 Task: Add Red Label titled Label0008 to Card Card0008 in Board Board0002 in Development in Trello
Action: Mouse moved to (700, 102)
Screenshot: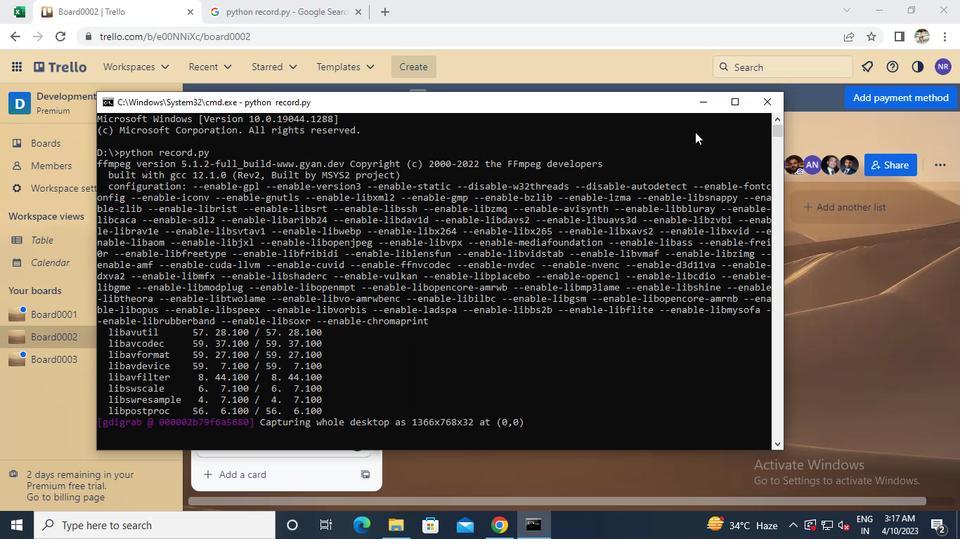 
Action: Mouse pressed left at (700, 102)
Screenshot: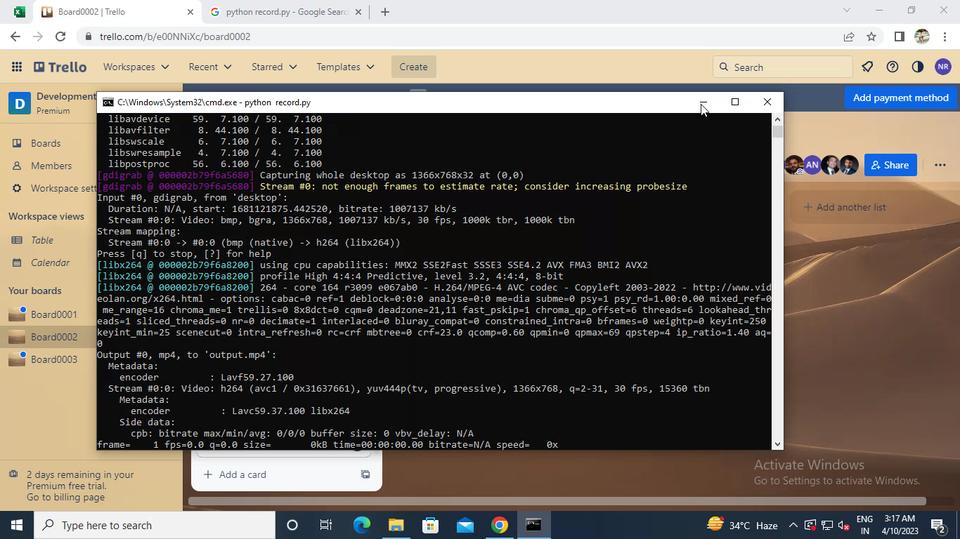 
Action: Mouse moved to (358, 426)
Screenshot: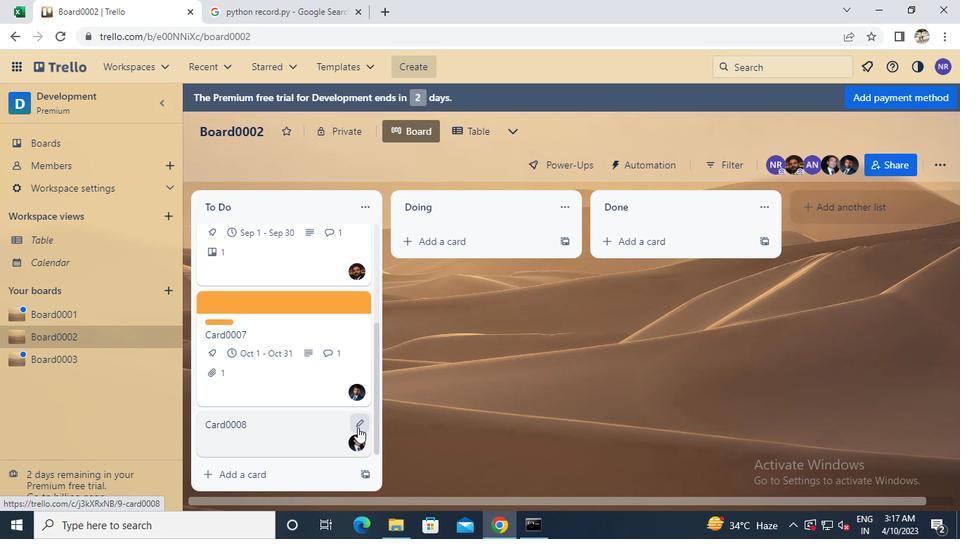
Action: Mouse pressed left at (358, 426)
Screenshot: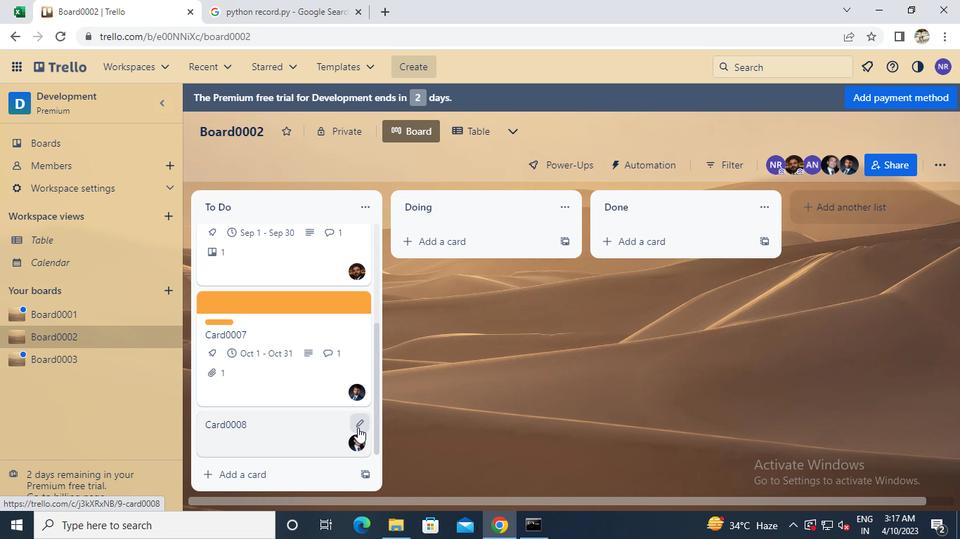 
Action: Mouse moved to (397, 342)
Screenshot: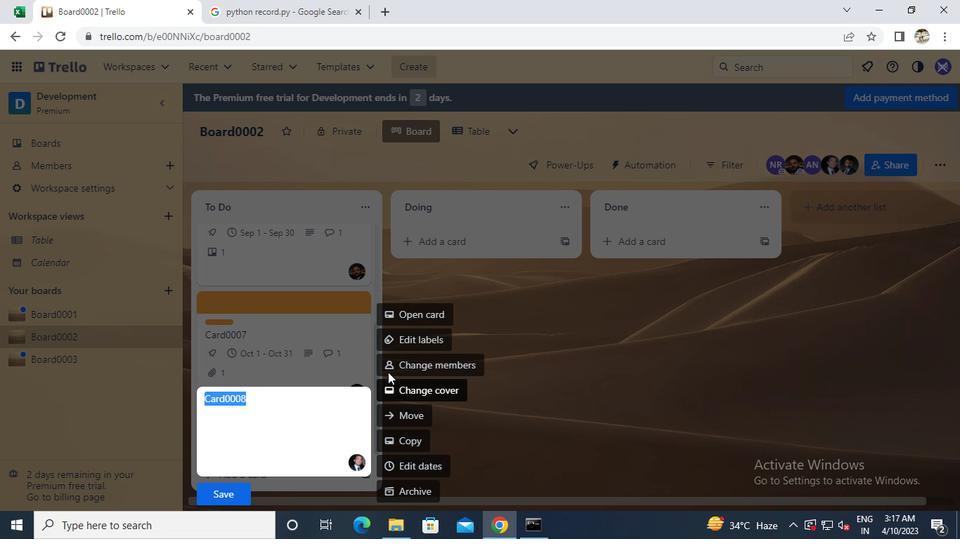 
Action: Mouse pressed left at (397, 342)
Screenshot: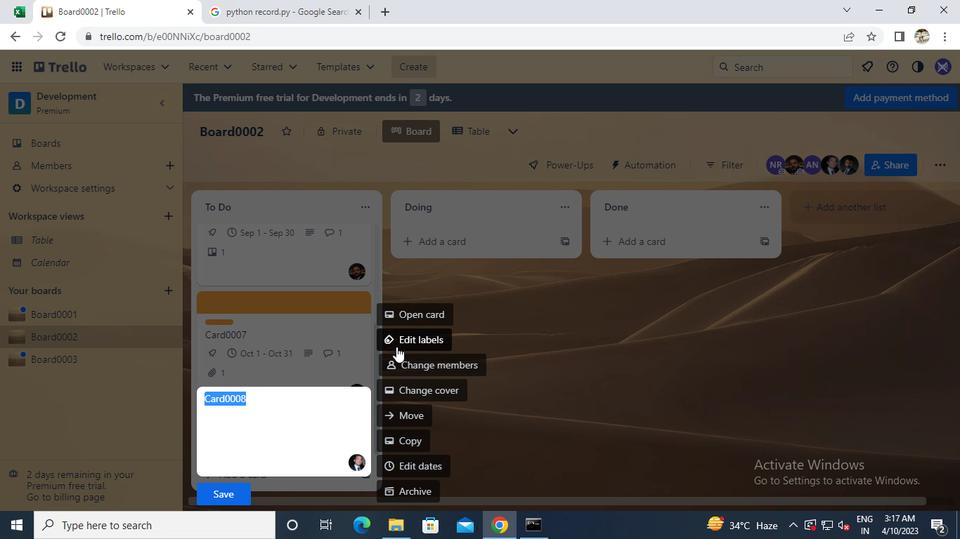 
Action: Mouse moved to (444, 431)
Screenshot: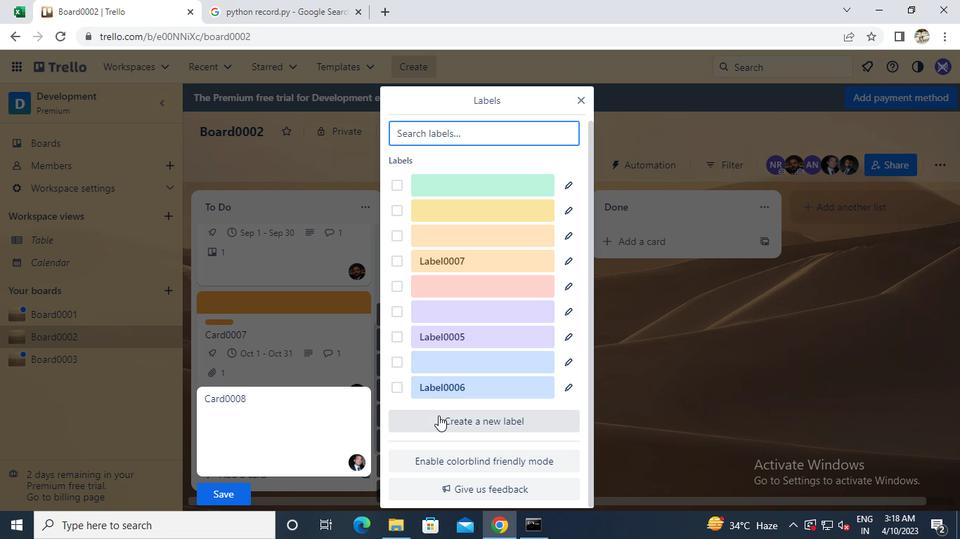 
Action: Mouse pressed left at (444, 431)
Screenshot: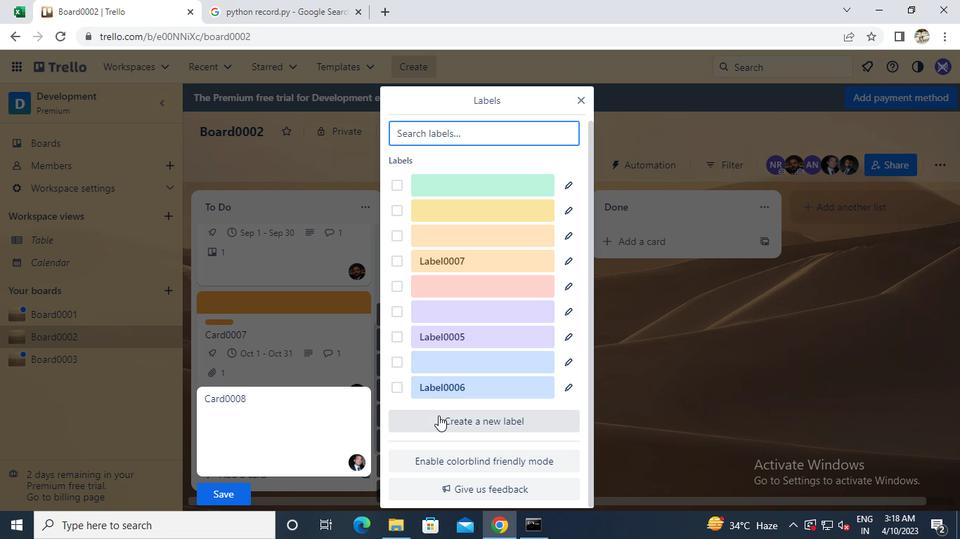 
Action: Mouse moved to (523, 324)
Screenshot: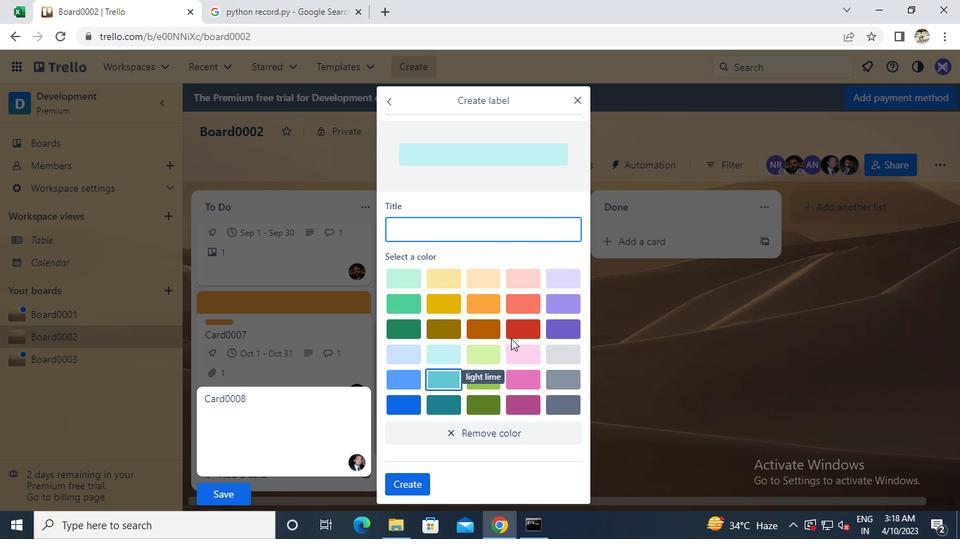 
Action: Mouse pressed left at (523, 324)
Screenshot: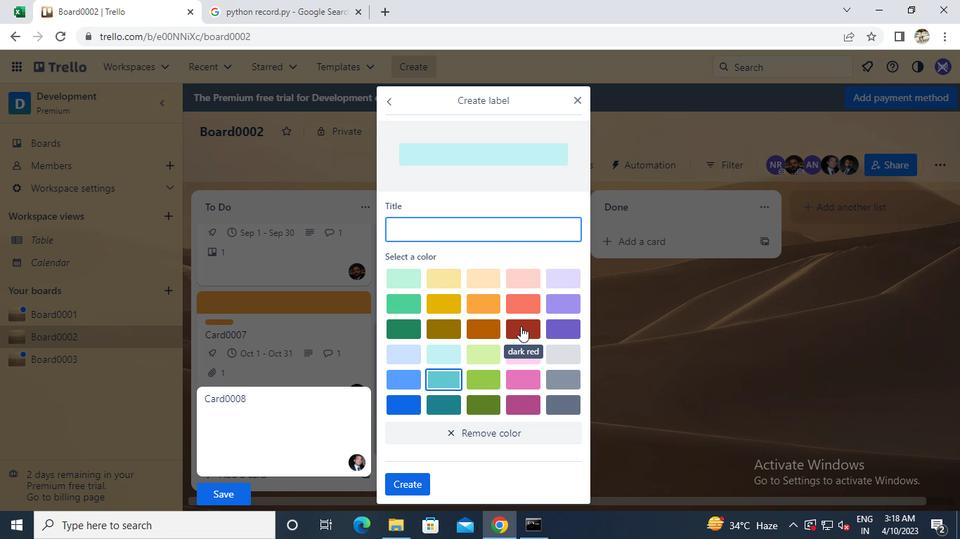 
Action: Mouse moved to (487, 225)
Screenshot: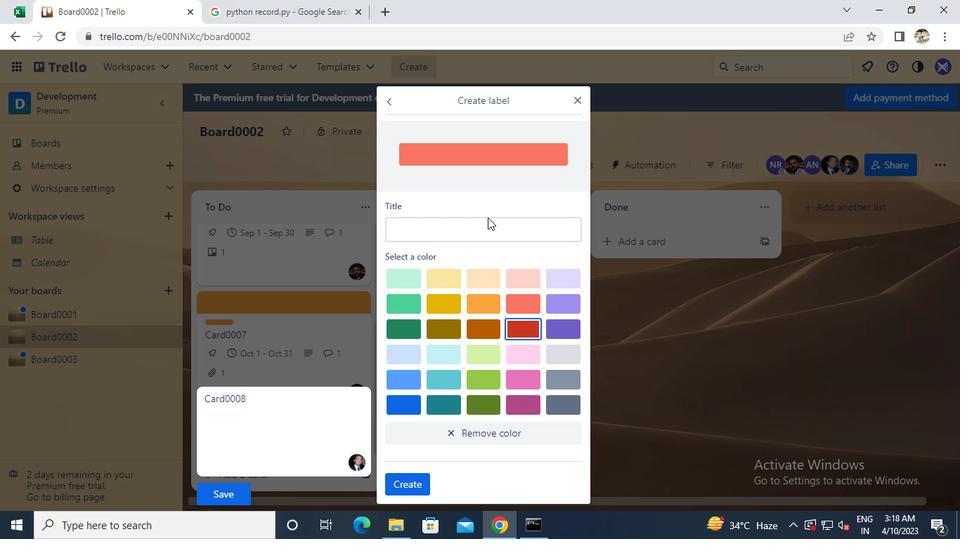 
Action: Mouse pressed left at (487, 225)
Screenshot: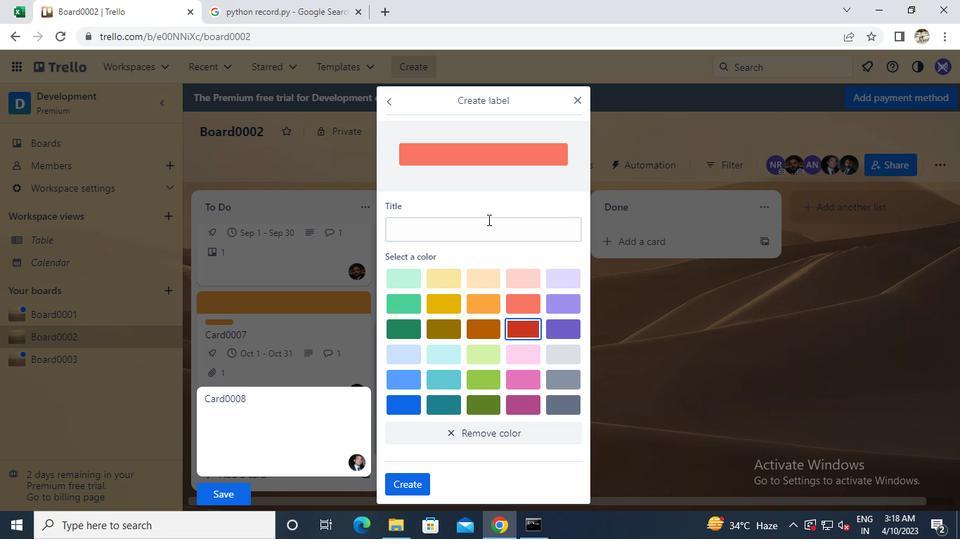 
Action: Keyboard l
Screenshot: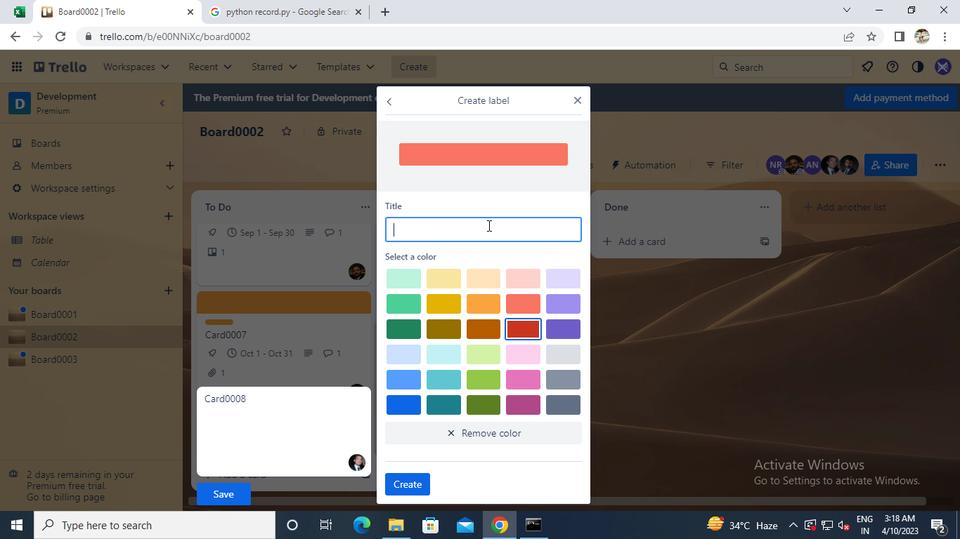 
Action: Keyboard Key.caps_lock
Screenshot: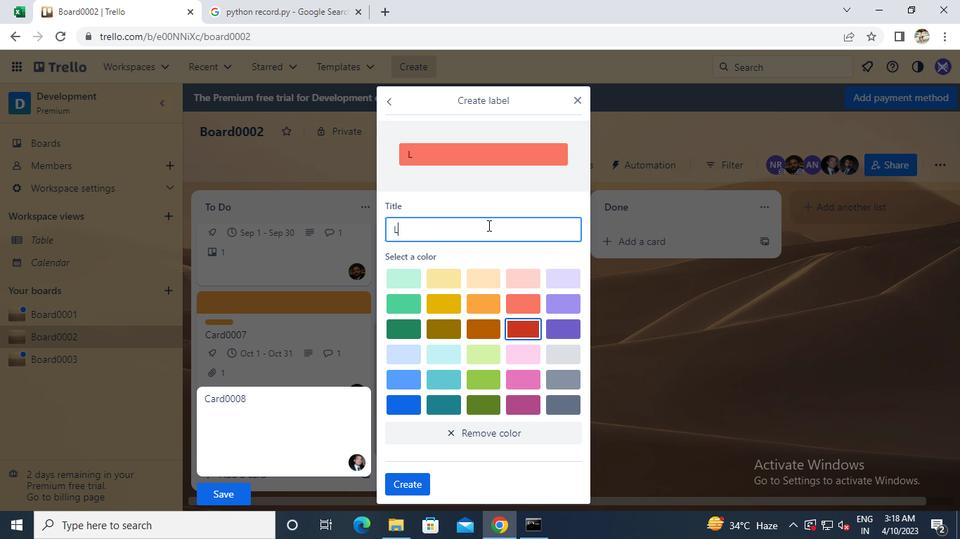 
Action: Keyboard a
Screenshot: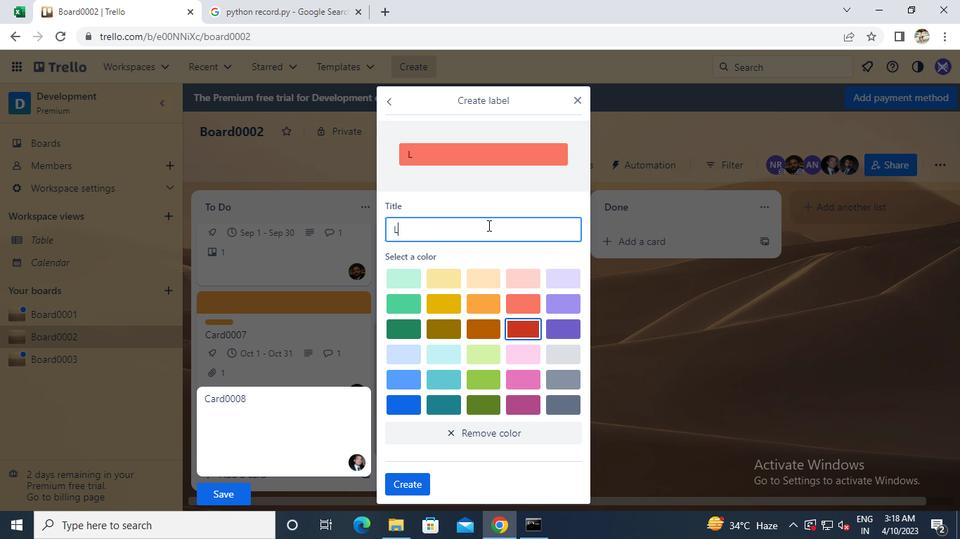 
Action: Keyboard b
Screenshot: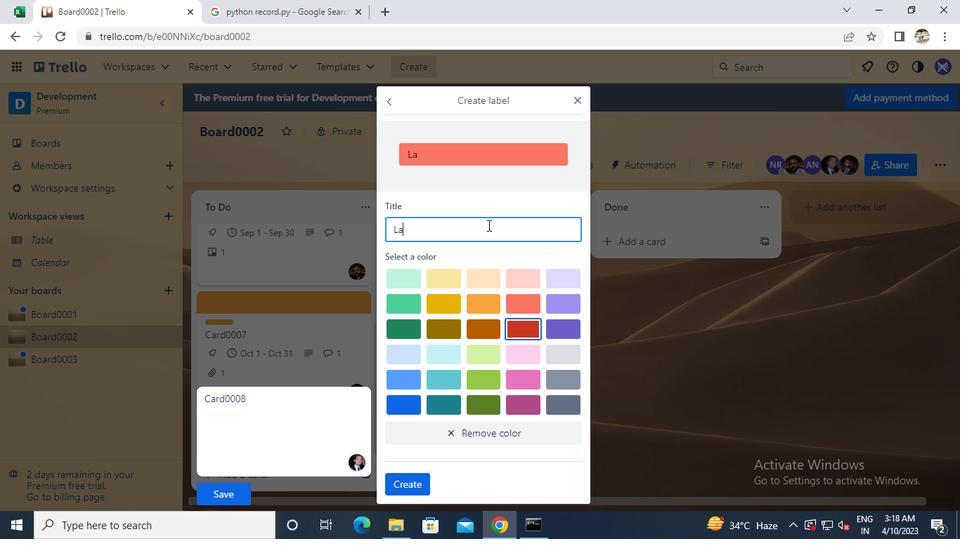 
Action: Keyboard e
Screenshot: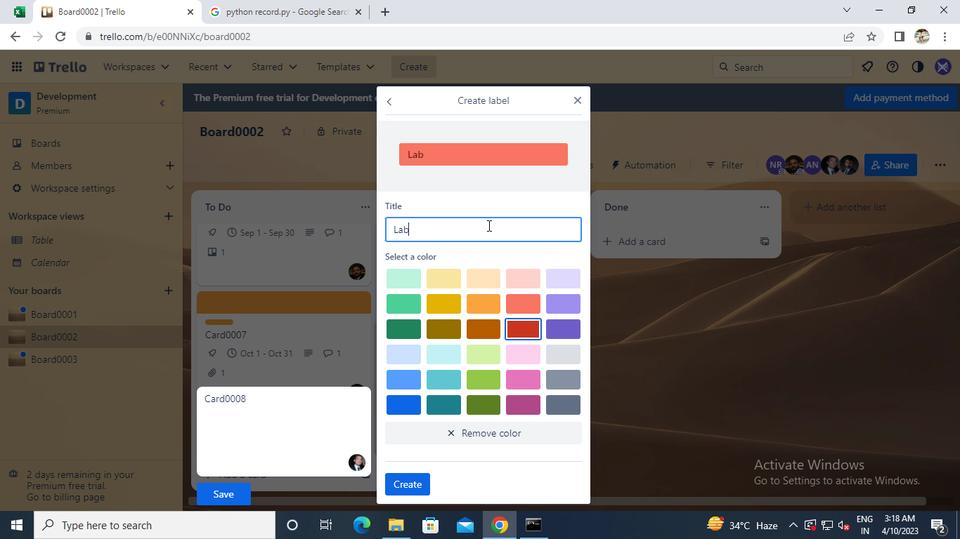 
Action: Keyboard l
Screenshot: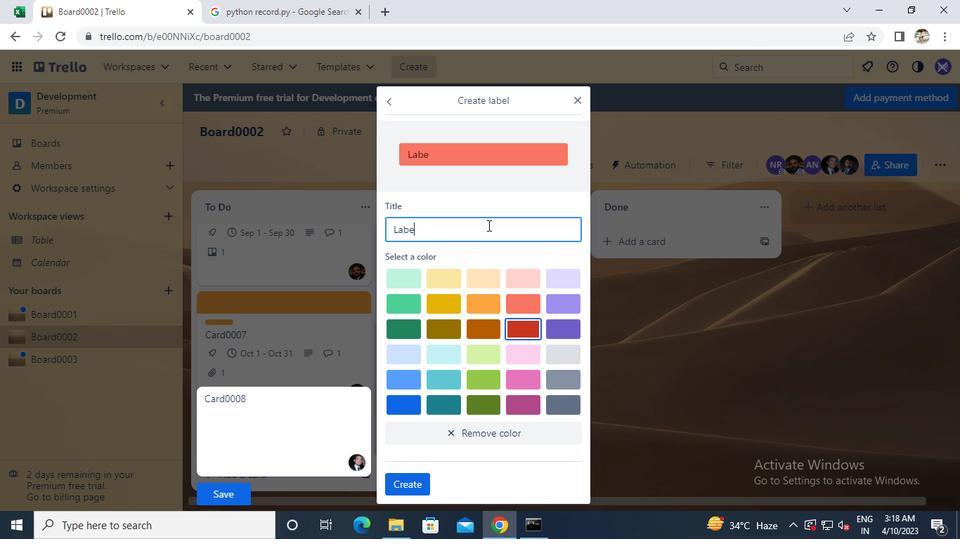 
Action: Keyboard 0
Screenshot: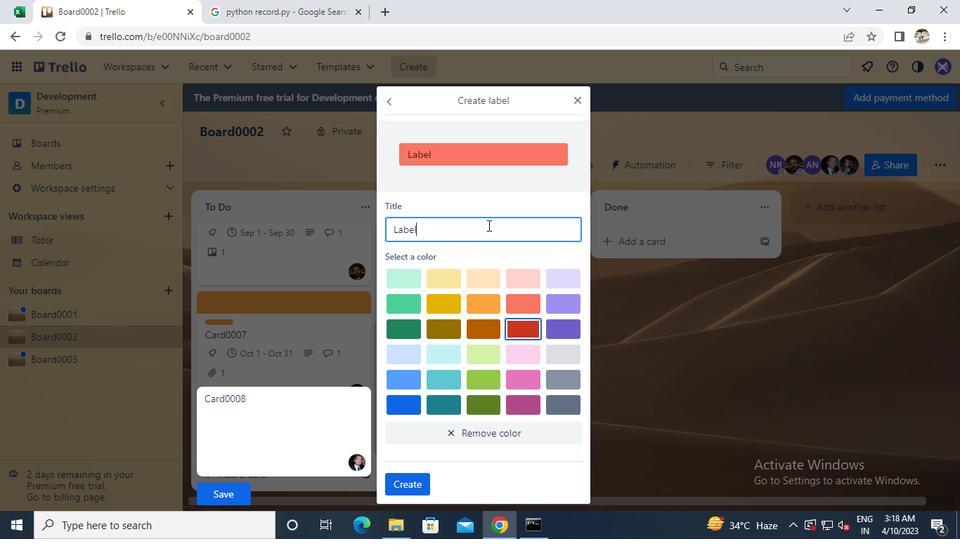 
Action: Keyboard 0
Screenshot: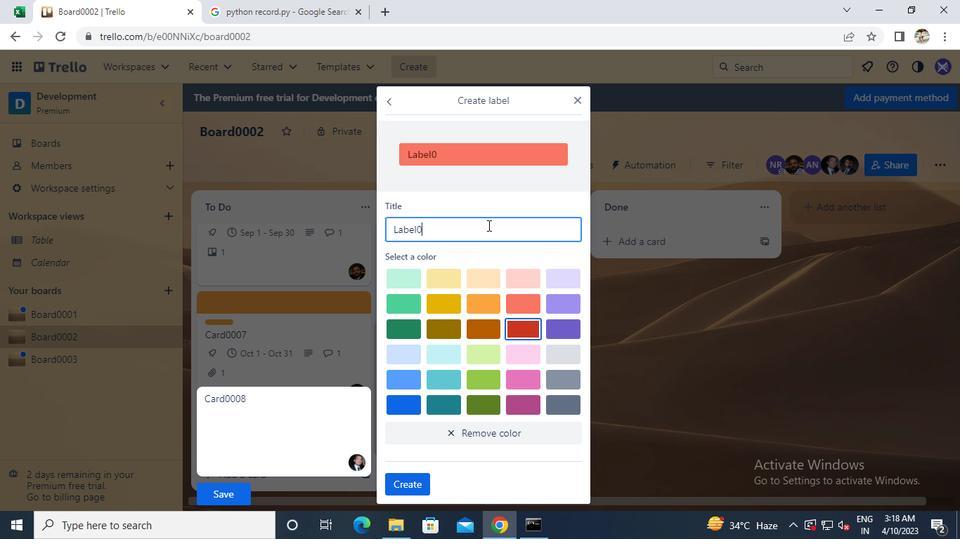 
Action: Keyboard 0
Screenshot: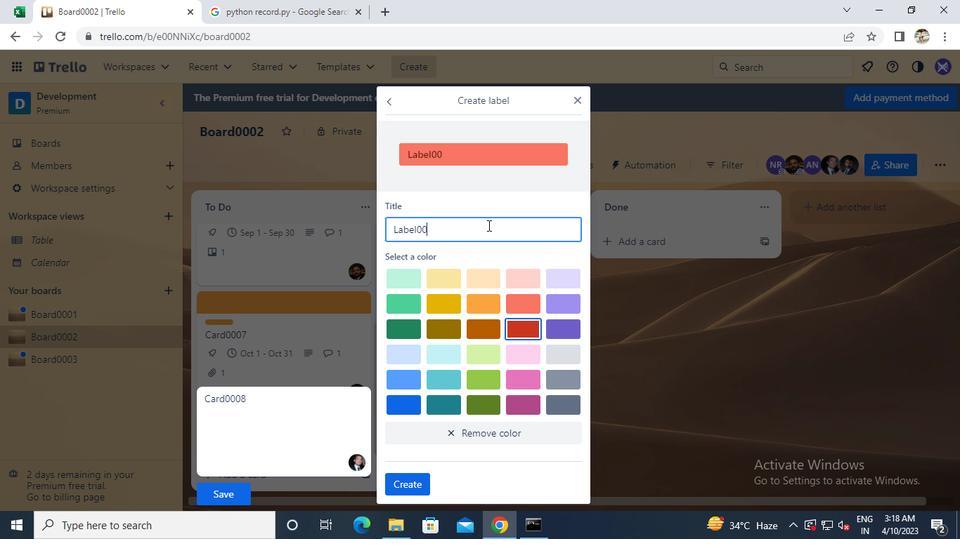 
Action: Keyboard 8
Screenshot: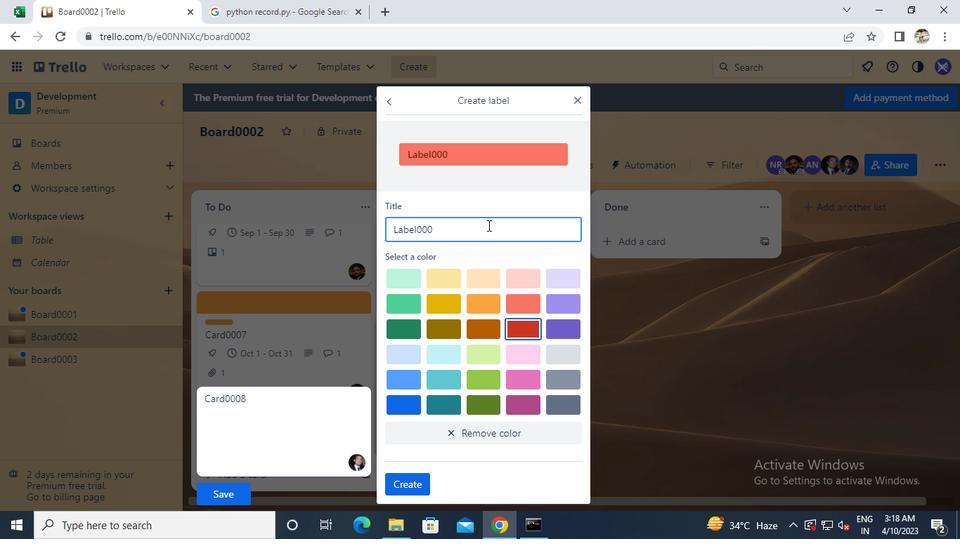 
Action: Mouse moved to (410, 481)
Screenshot: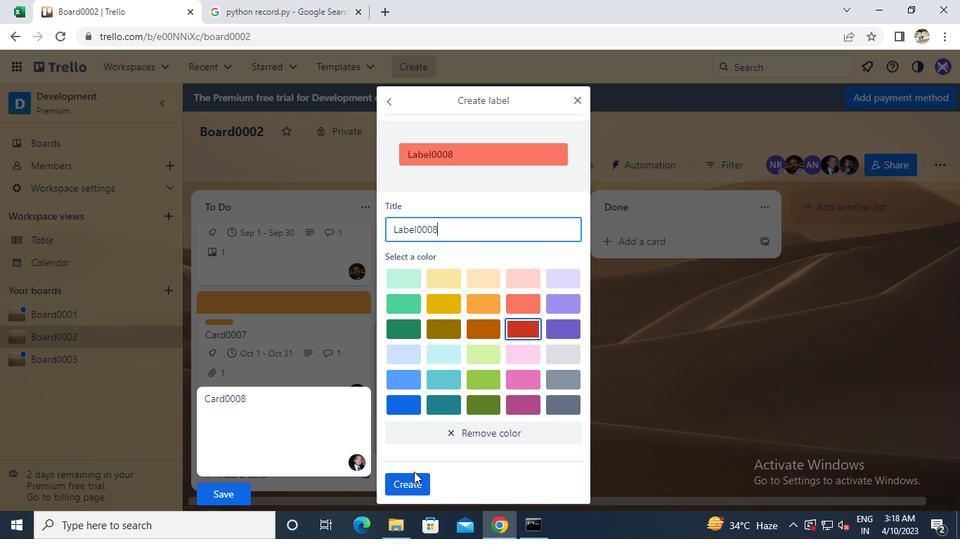 
Action: Mouse pressed left at (410, 481)
Screenshot: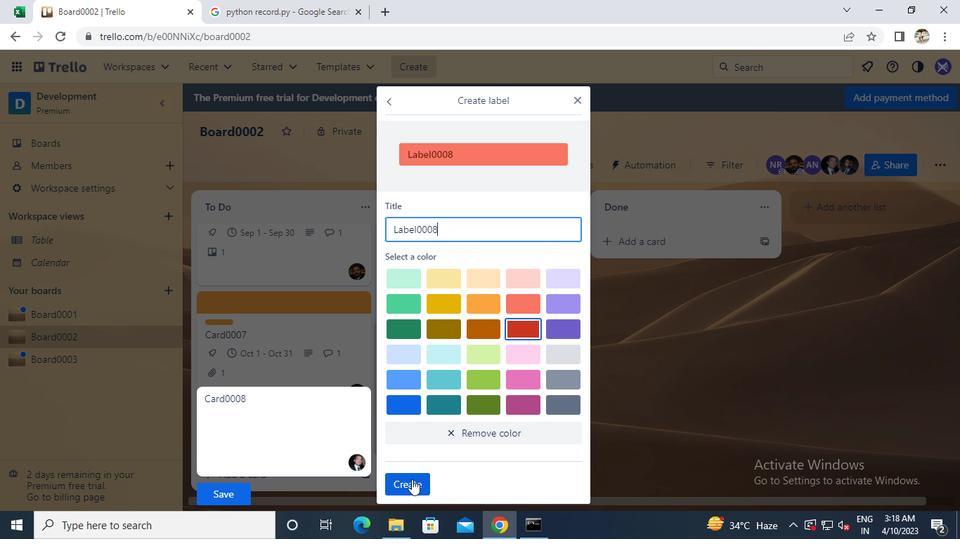 
Action: Mouse moved to (223, 497)
Screenshot: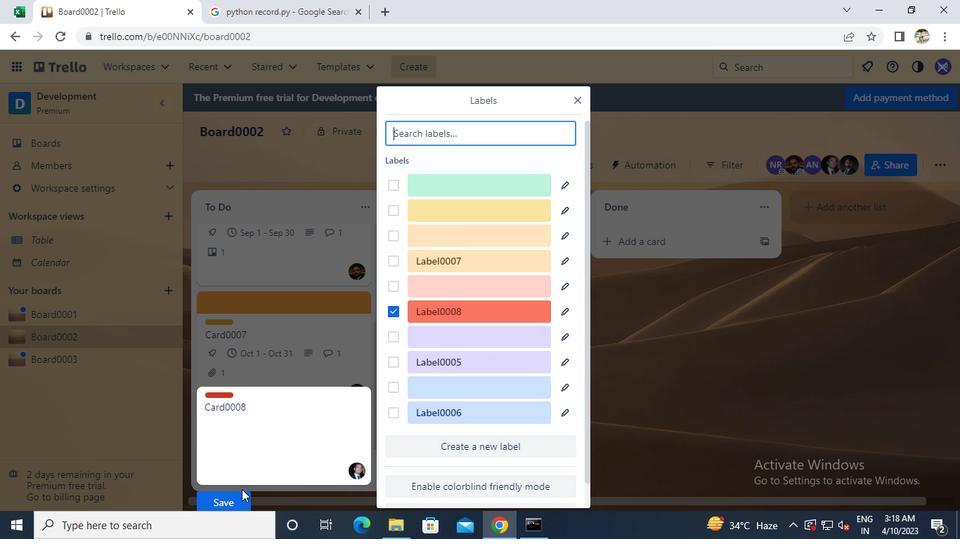 
Action: Mouse pressed left at (223, 497)
Screenshot: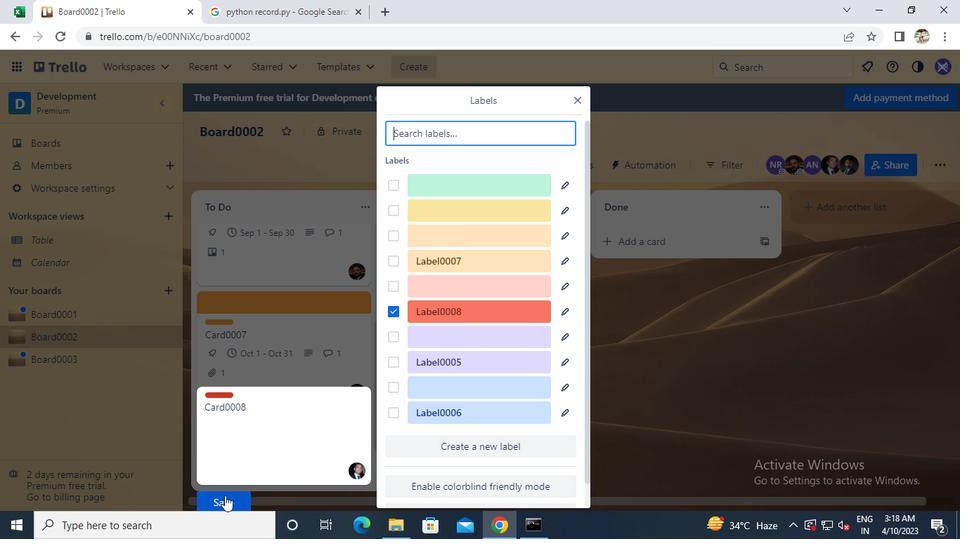 
Action: Mouse moved to (552, 534)
Screenshot: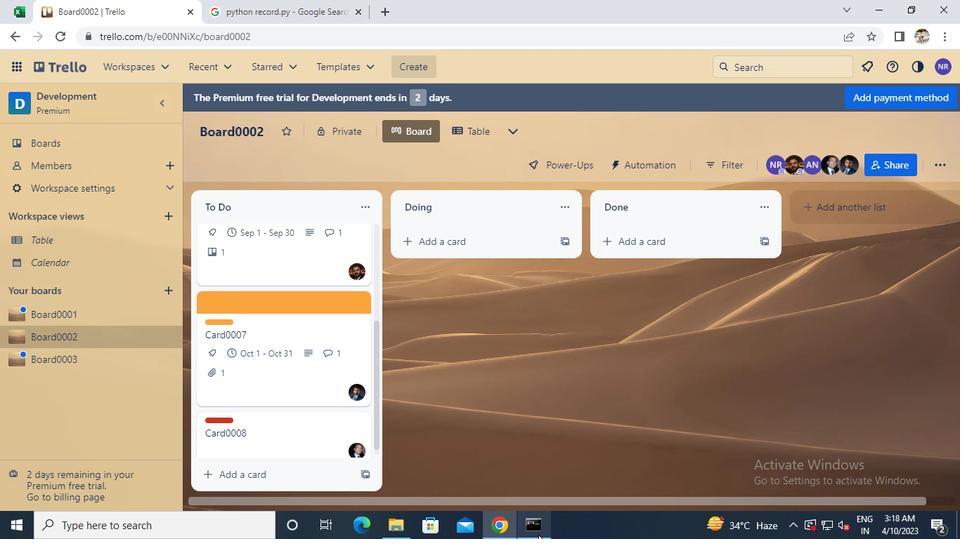 
Action: Mouse pressed left at (552, 534)
Screenshot: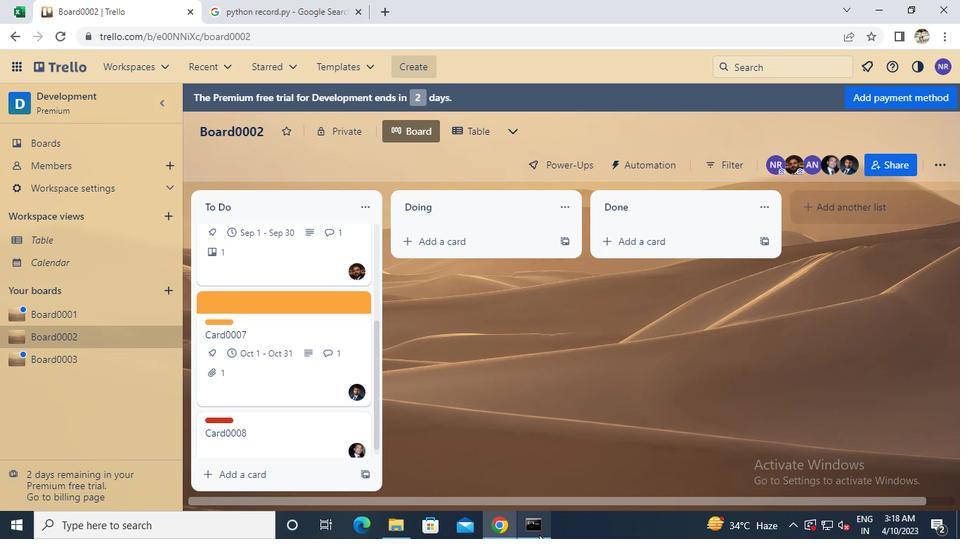
Action: Mouse moved to (523, 534)
Screenshot: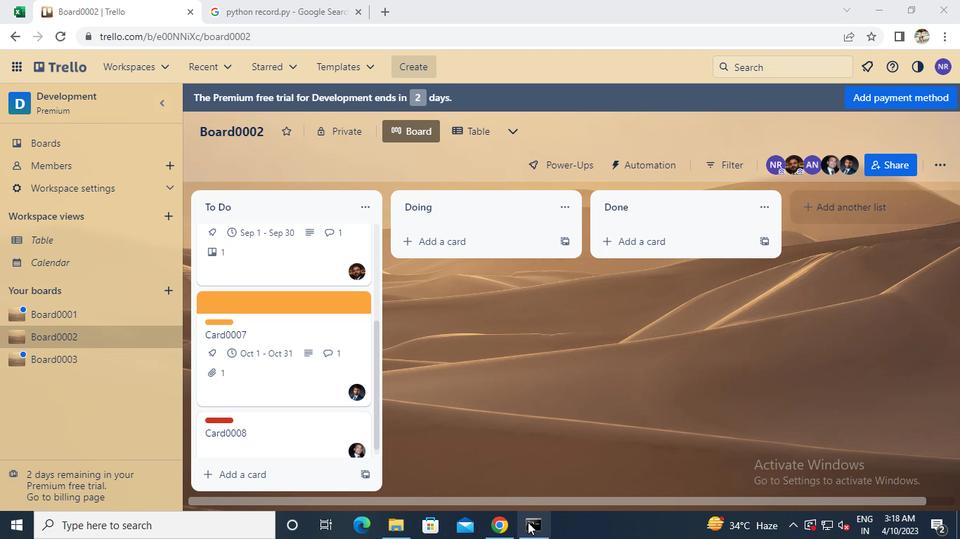 
Action: Mouse pressed left at (523, 534)
Screenshot: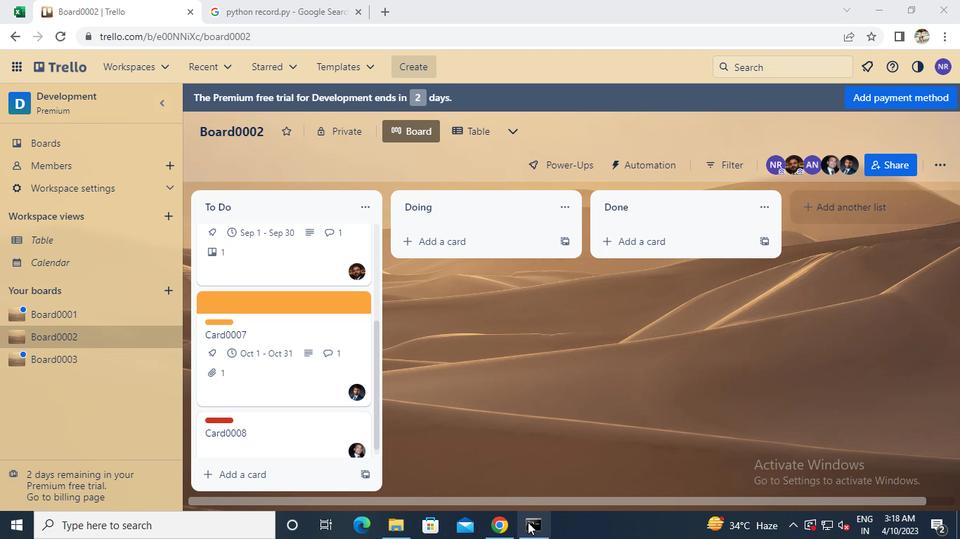 
Action: Mouse moved to (769, 100)
Screenshot: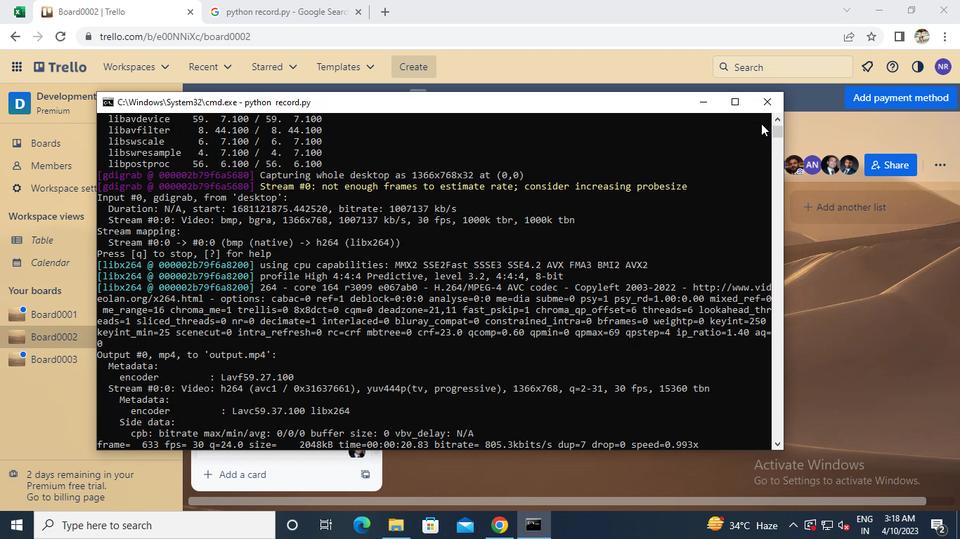 
Action: Mouse pressed left at (769, 100)
Screenshot: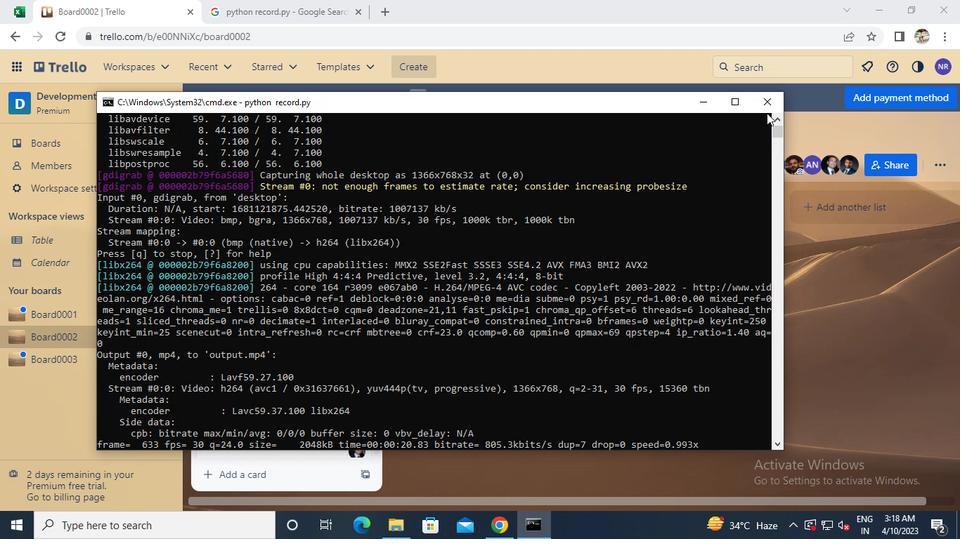 
